 Task: Create a sub task Release to Production / Go Live for the task  Integrate a new online platform for online cooking lessons in the project BitRise , assign it to team member softage.3@softage.net and update the status of the sub task to  Off Track , set the priority of the sub task to High
Action: Mouse moved to (767, 420)
Screenshot: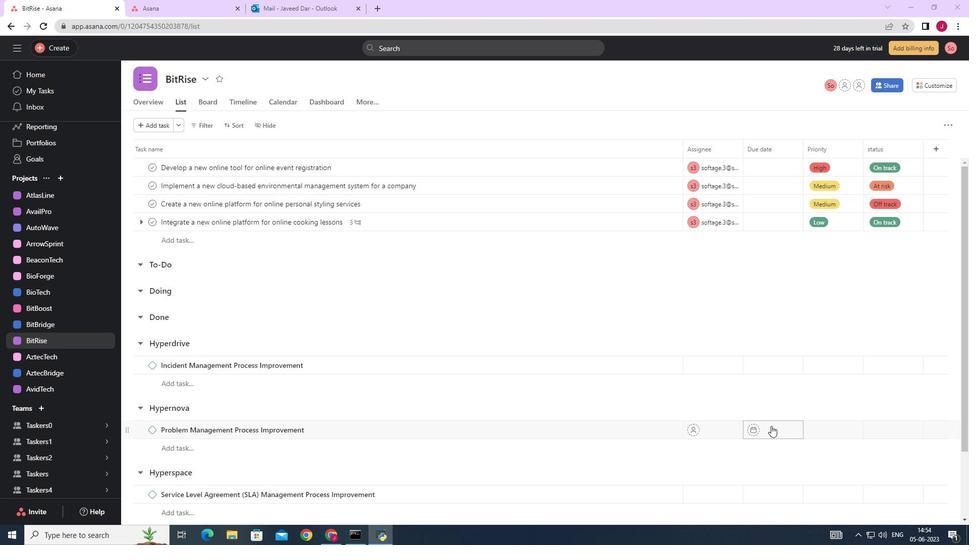 
Action: Mouse scrolled (767, 420) with delta (0, 0)
Screenshot: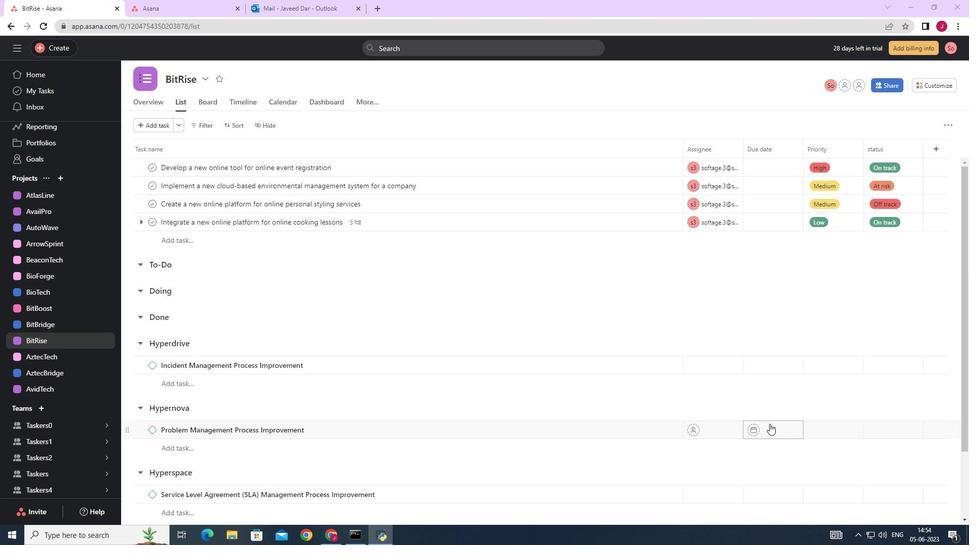 
Action: Mouse scrolled (767, 420) with delta (0, 0)
Screenshot: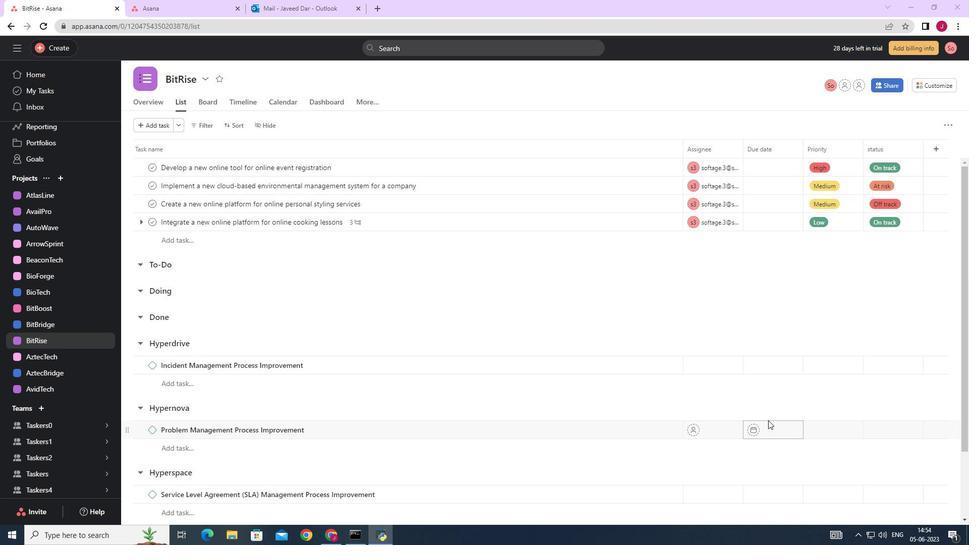 
Action: Mouse moved to (624, 218)
Screenshot: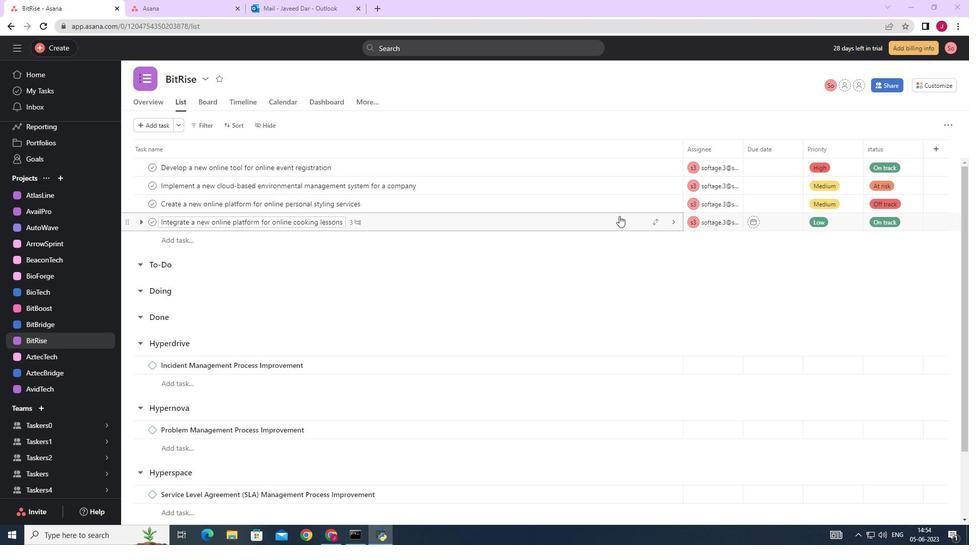 
Action: Mouse pressed left at (623, 218)
Screenshot: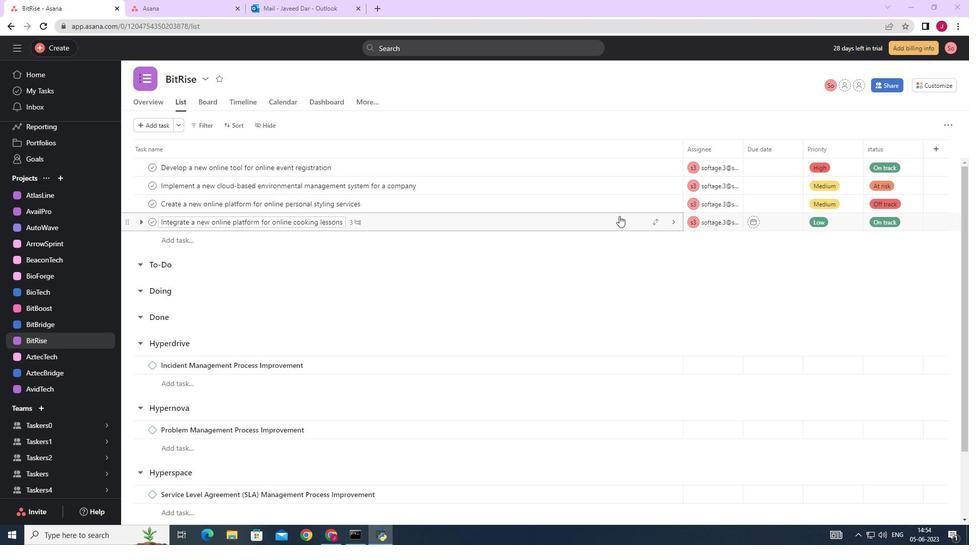 
Action: Mouse moved to (801, 353)
Screenshot: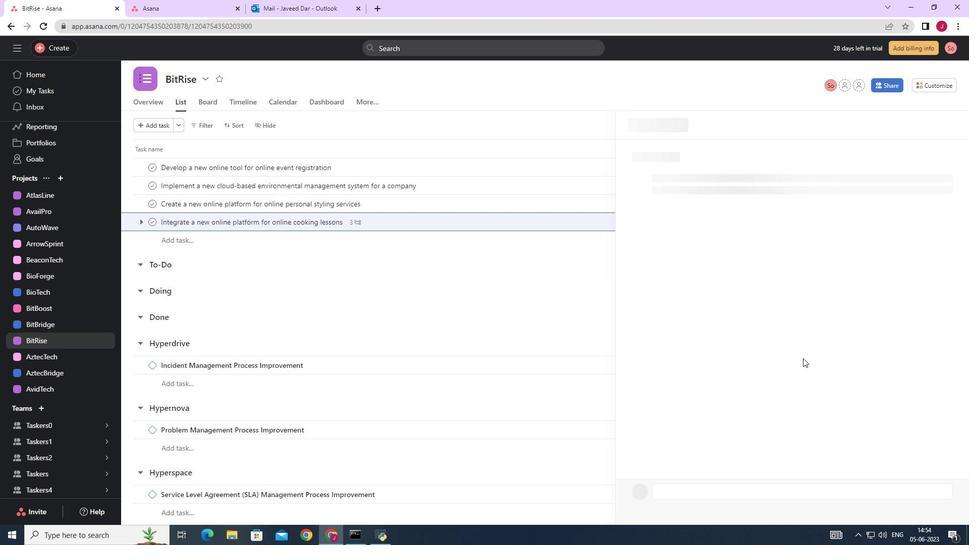 
Action: Mouse scrolled (801, 353) with delta (0, 0)
Screenshot: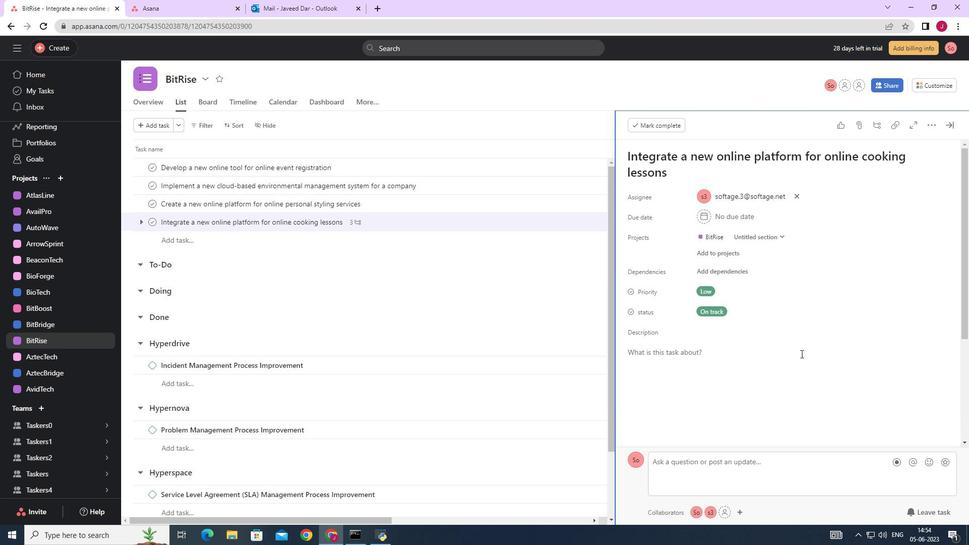
Action: Mouse scrolled (801, 353) with delta (0, 0)
Screenshot: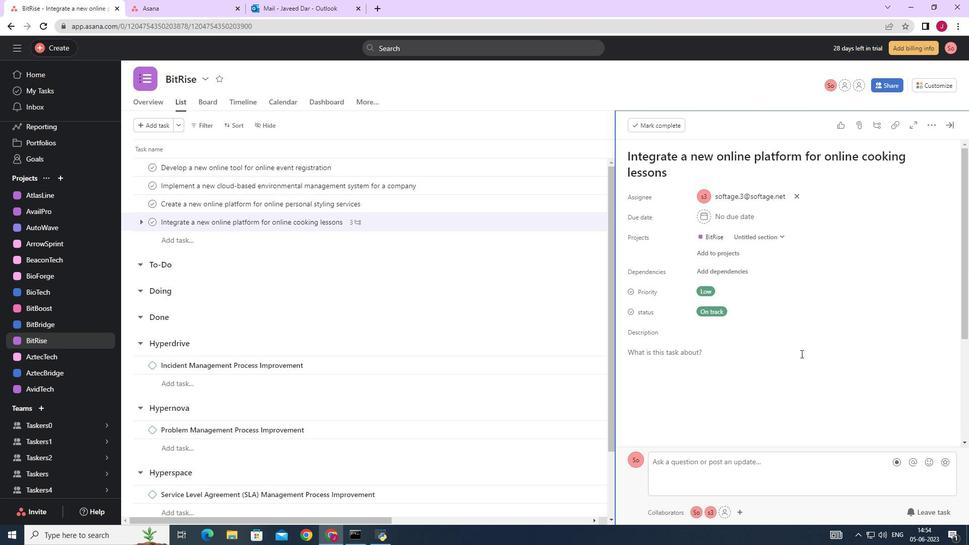 
Action: Mouse moved to (801, 353)
Screenshot: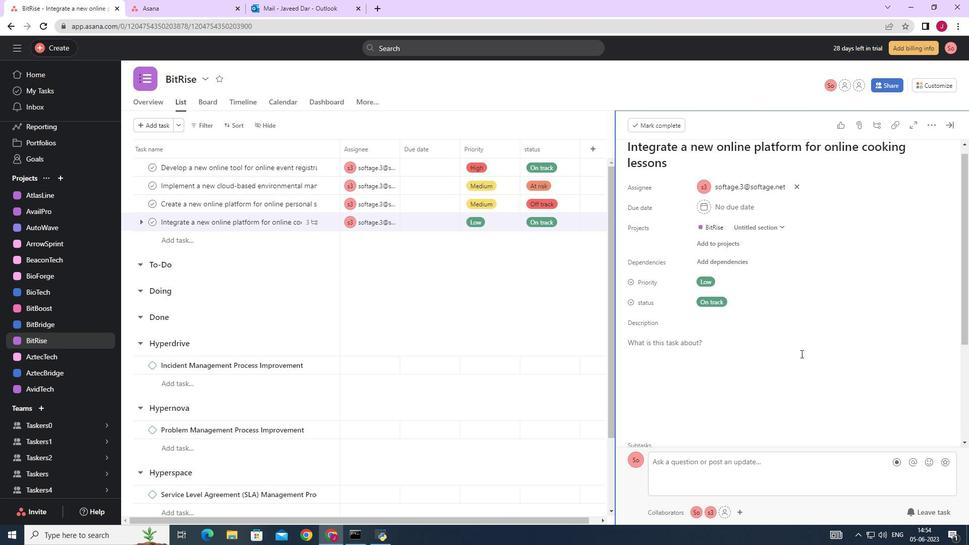 
Action: Mouse scrolled (801, 353) with delta (0, 0)
Screenshot: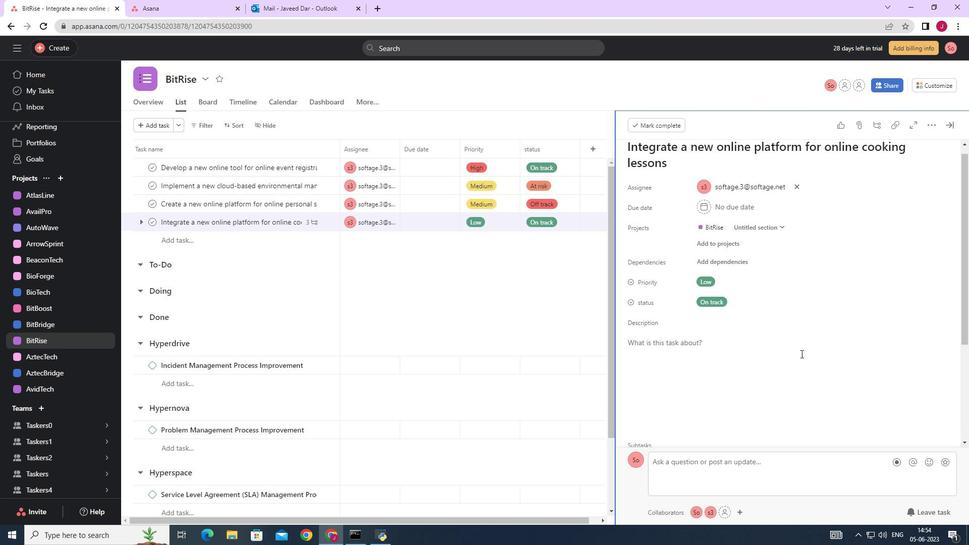 
Action: Mouse moved to (653, 377)
Screenshot: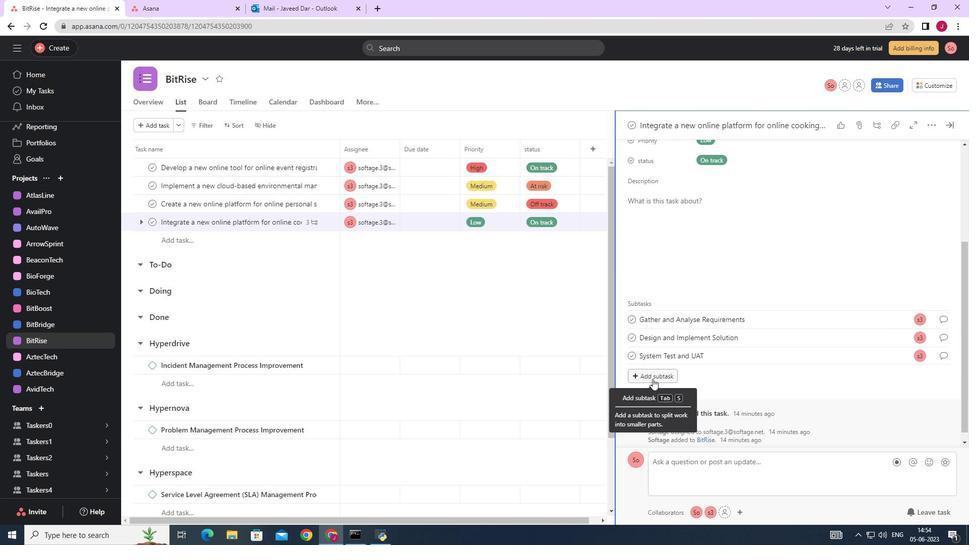 
Action: Mouse pressed left at (653, 377)
Screenshot: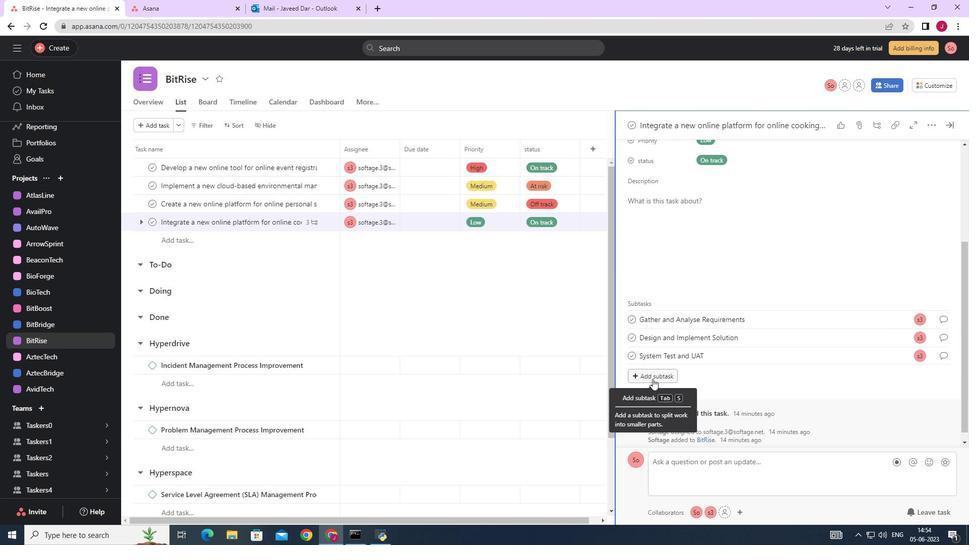 
Action: Key pressed <Key.caps_lock><Key.caps_lock>r<Key.caps_lock>ELEASE<Key.space>TO<Key.space>PRODUCTION<Key.space>/<Key.space><Key.caps_lock>g<Key.caps_lock>O<Key.space><Key.caps_lock>l<Key.caps_lock>IVE
Screenshot: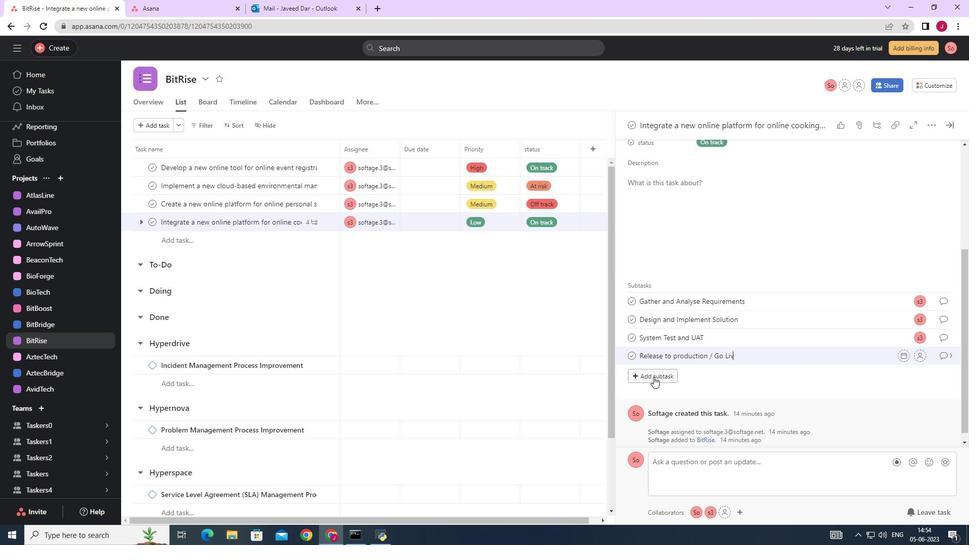 
Action: Mouse moved to (919, 355)
Screenshot: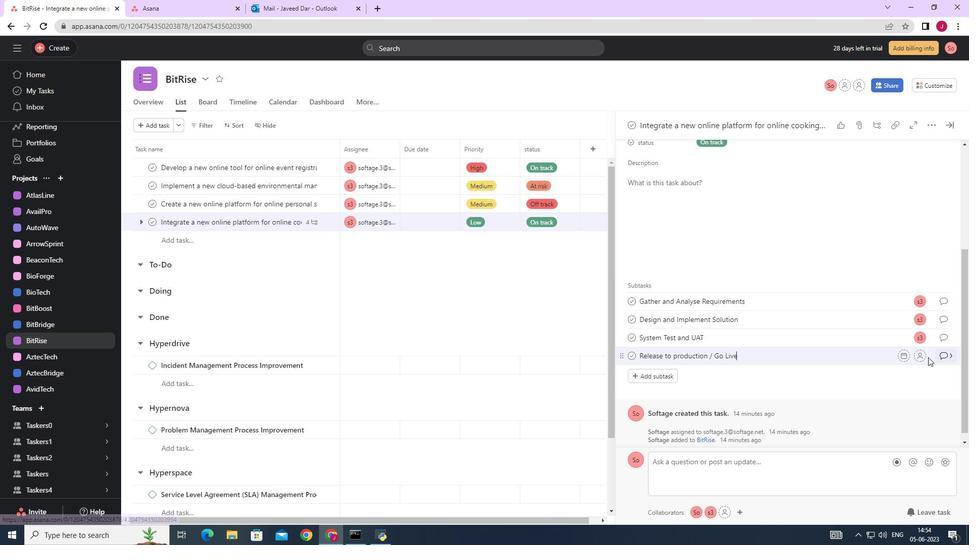 
Action: Mouse pressed left at (919, 355)
Screenshot: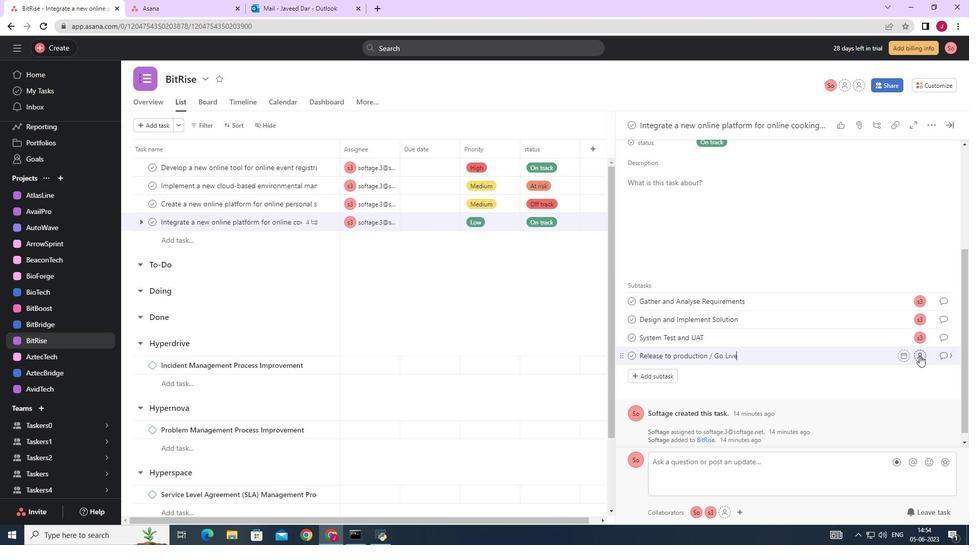 
Action: Key pressed SOFTAGE.
Screenshot: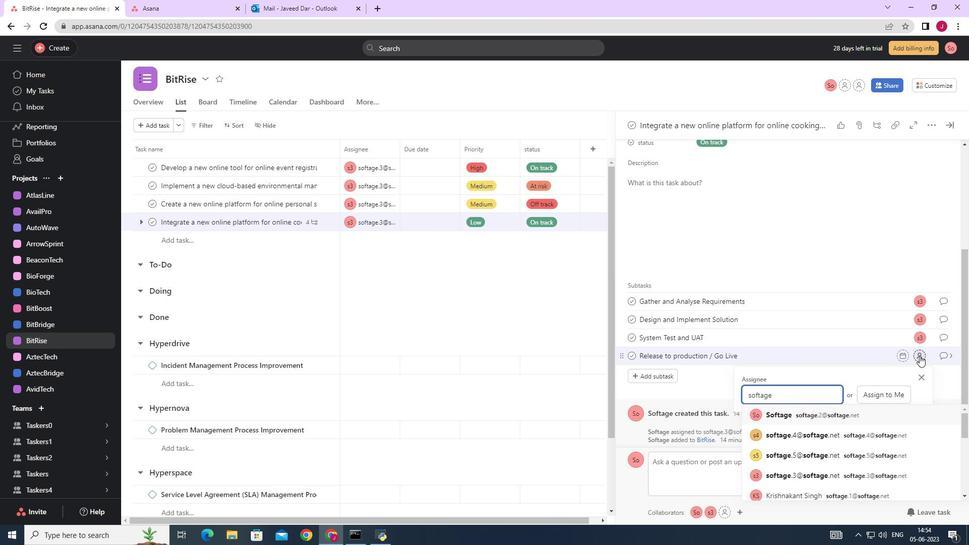 
Action: Mouse moved to (900, 351)
Screenshot: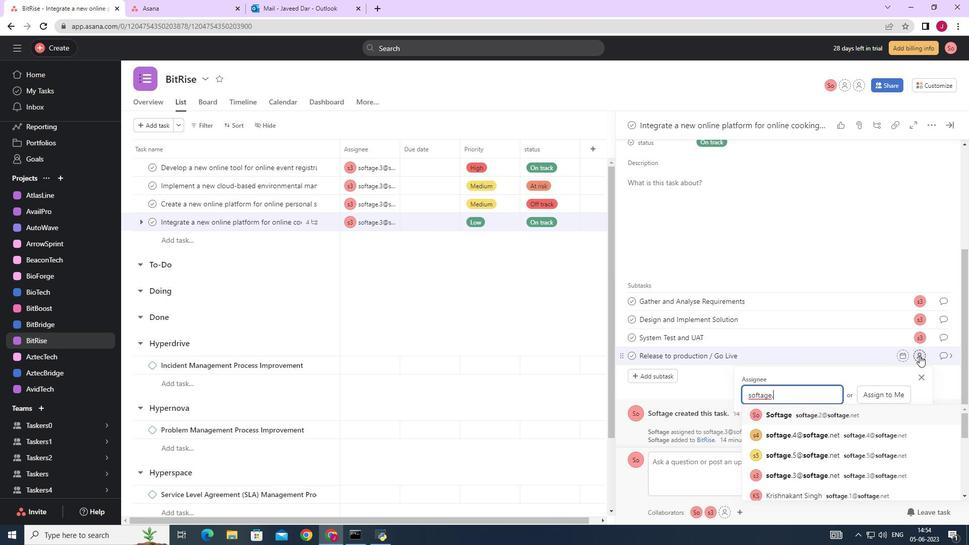 
Action: Key pressed 3
Screenshot: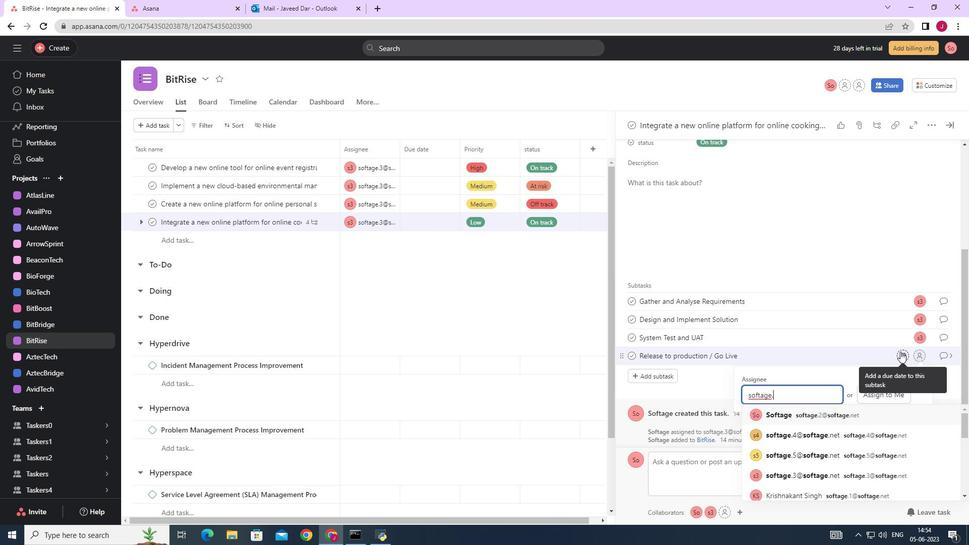 
Action: Mouse moved to (802, 415)
Screenshot: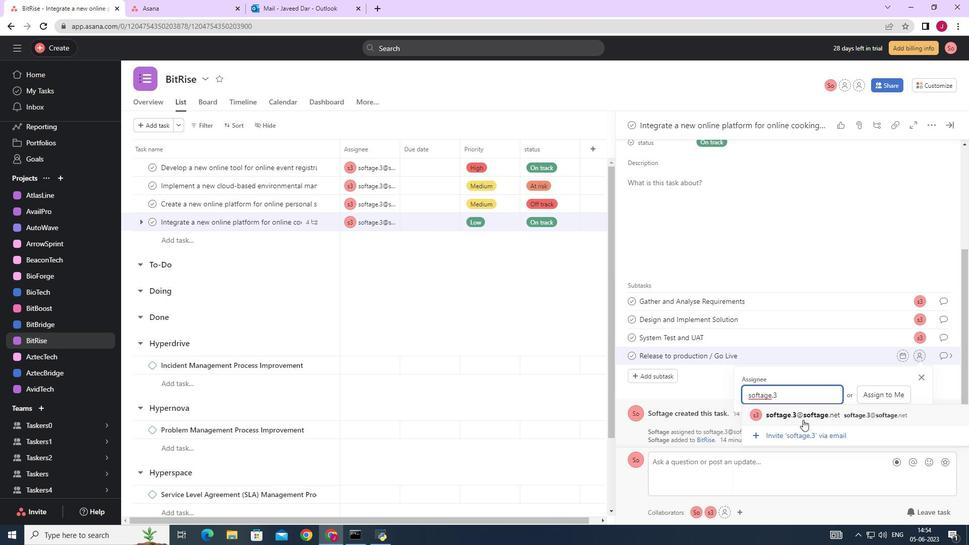
Action: Mouse pressed left at (802, 415)
Screenshot: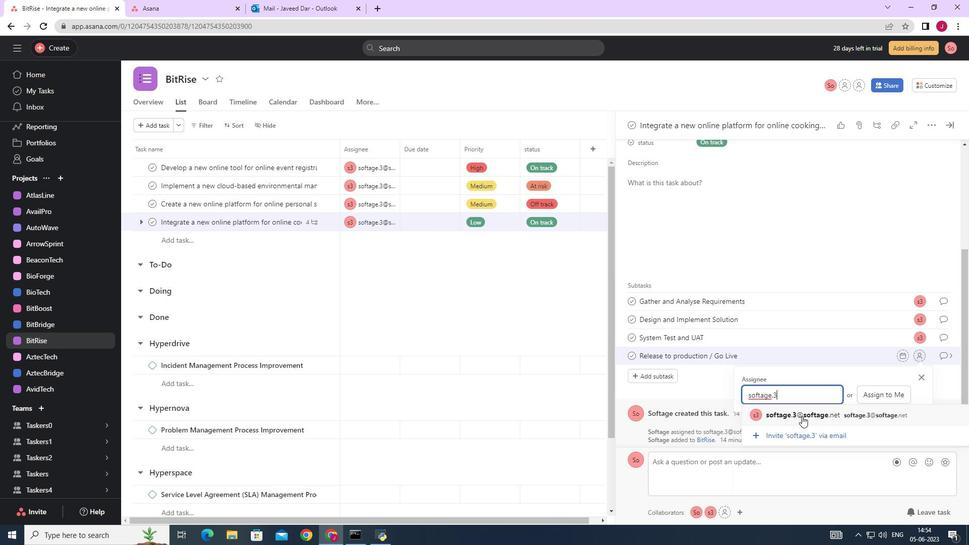 
Action: Mouse moved to (944, 353)
Screenshot: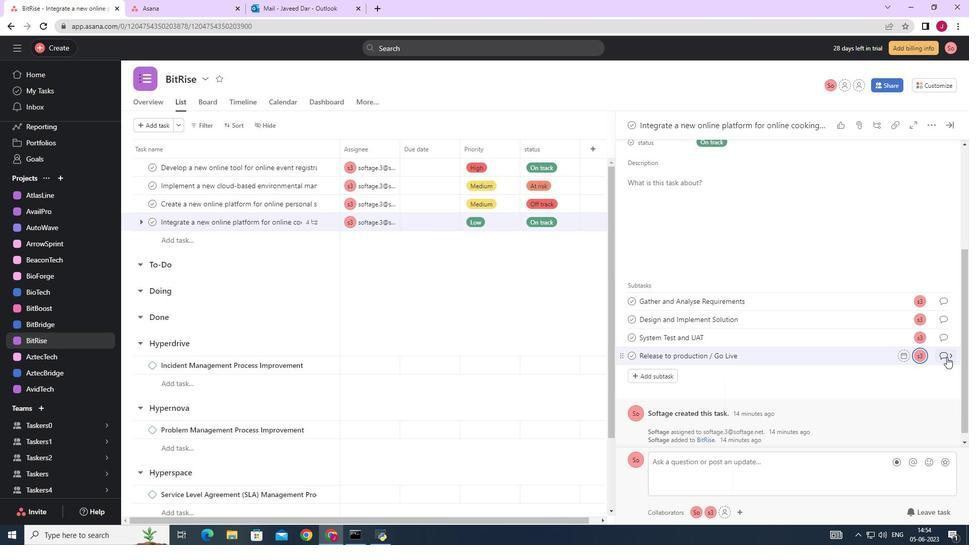 
Action: Mouse pressed left at (944, 353)
Screenshot: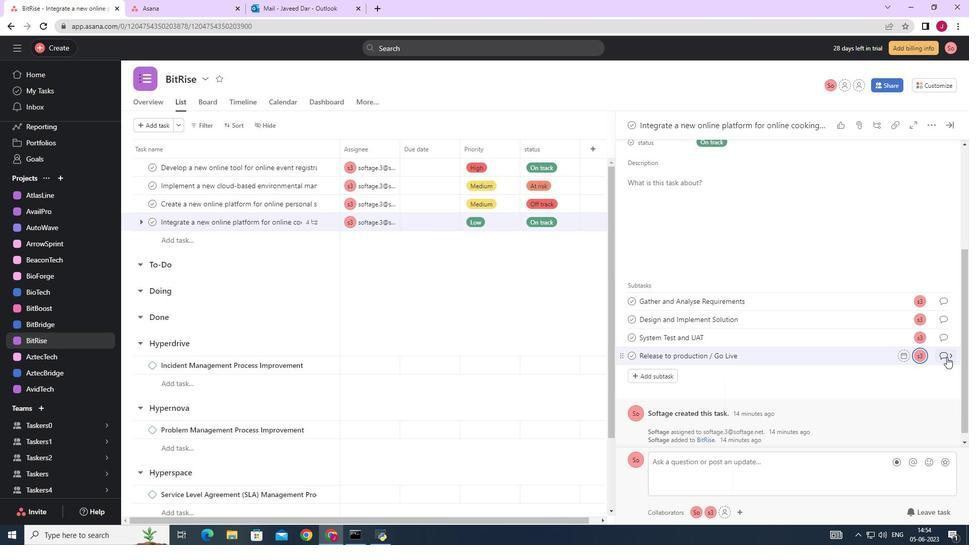 
Action: Mouse moved to (681, 266)
Screenshot: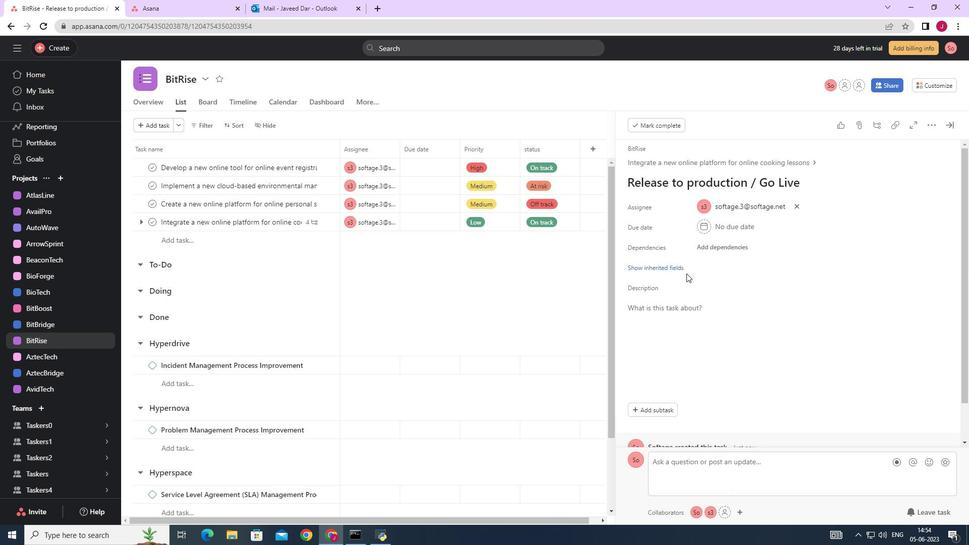 
Action: Mouse pressed left at (681, 266)
Screenshot: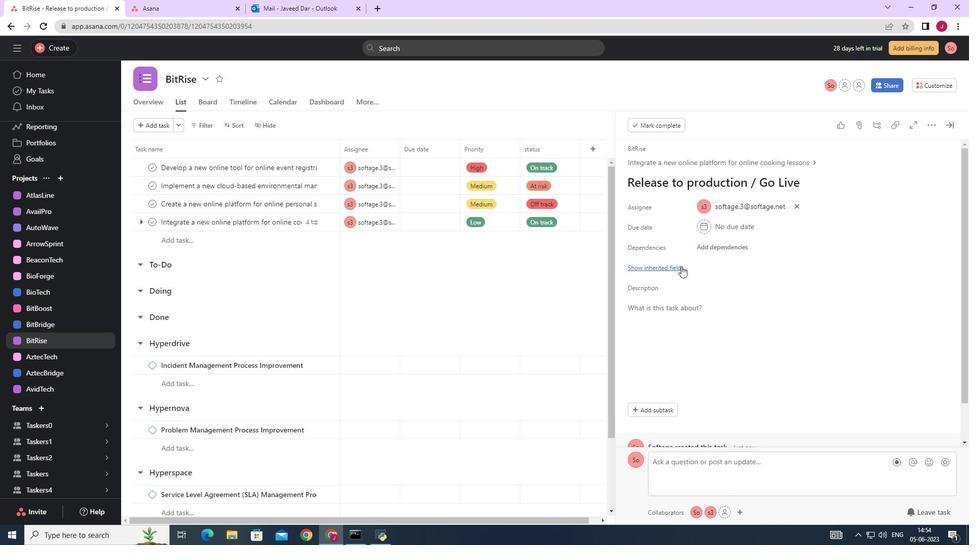 
Action: Mouse moved to (710, 288)
Screenshot: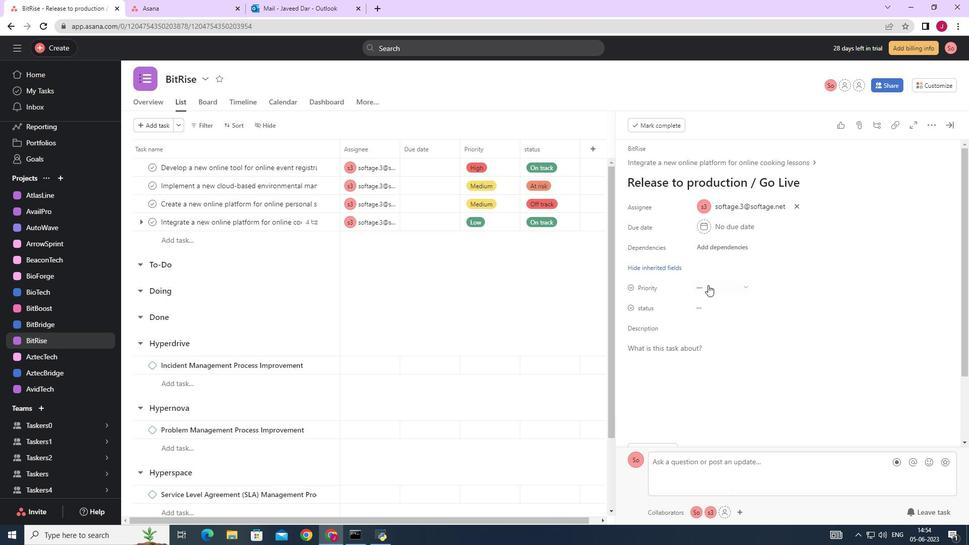 
Action: Mouse pressed left at (710, 288)
Screenshot: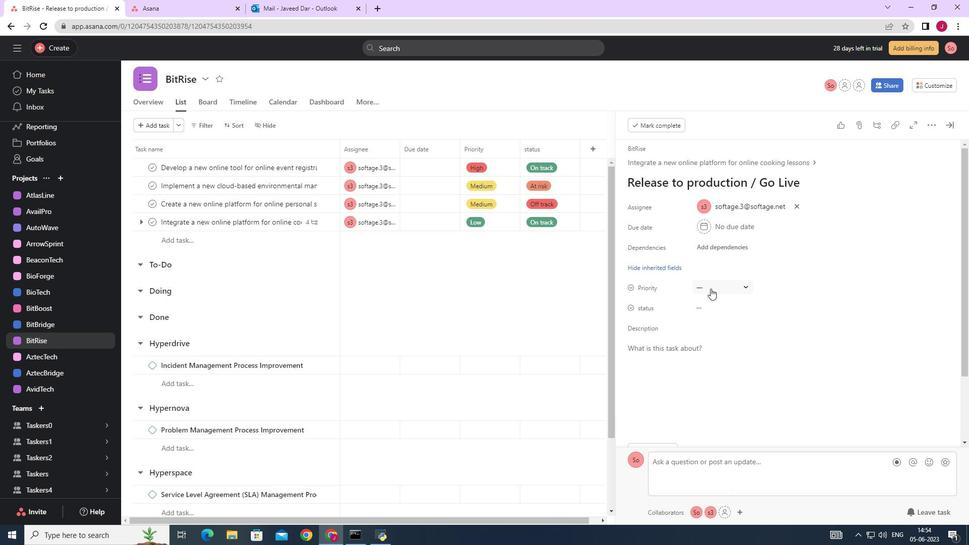 
Action: Mouse moved to (729, 322)
Screenshot: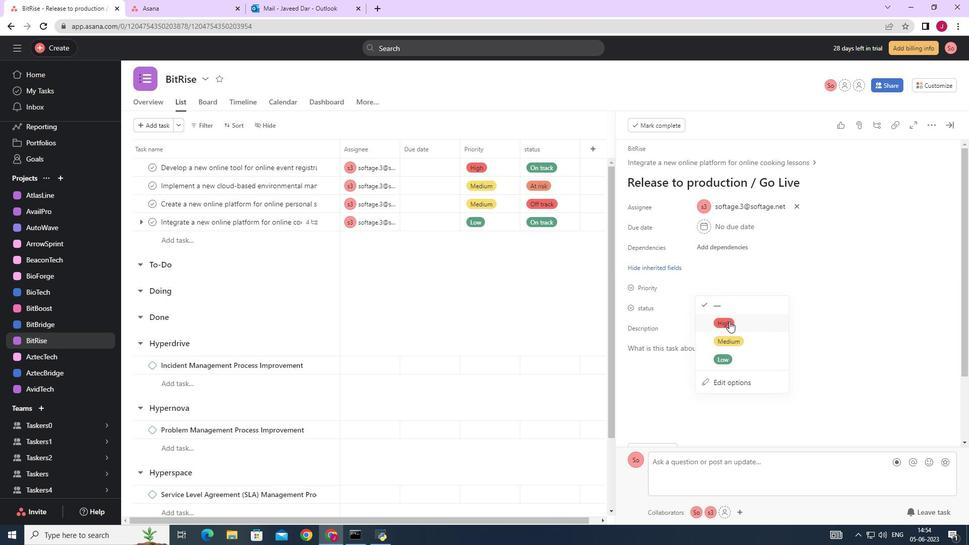 
Action: Mouse pressed left at (729, 322)
Screenshot: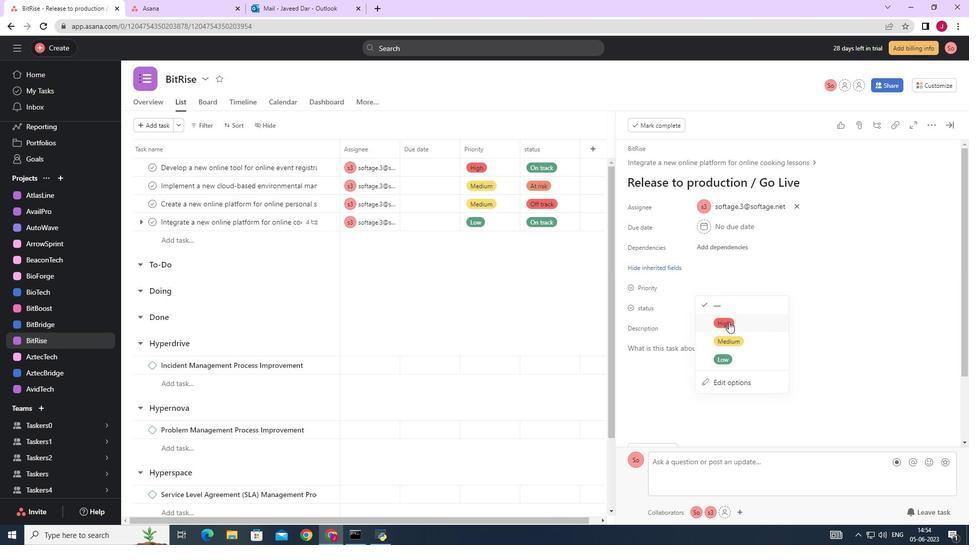
Action: Mouse moved to (712, 306)
Screenshot: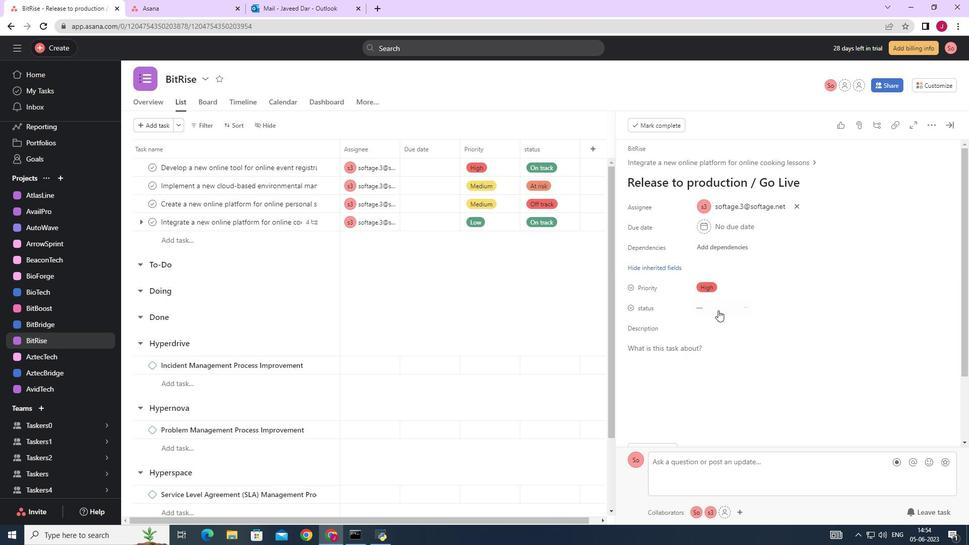 
Action: Mouse pressed left at (712, 306)
Screenshot: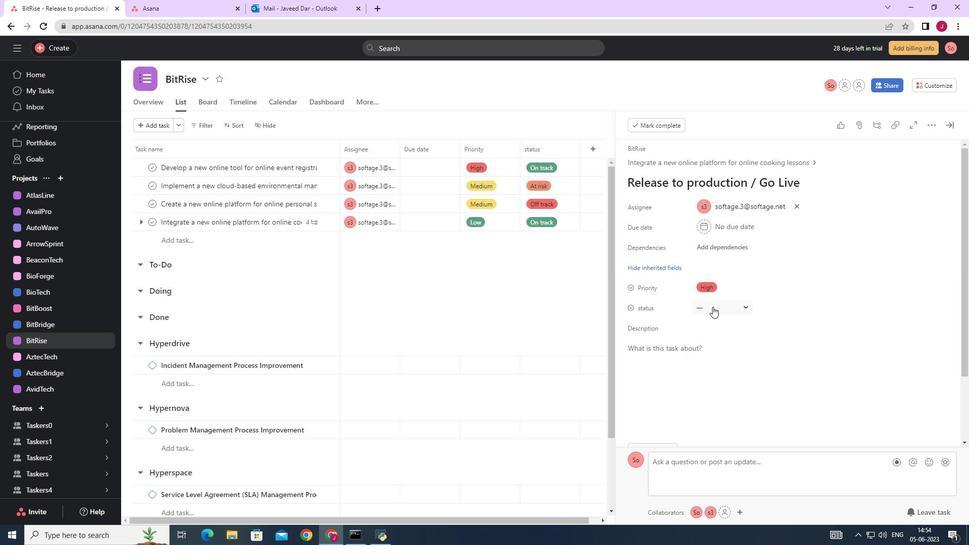 
Action: Mouse moved to (729, 358)
Screenshot: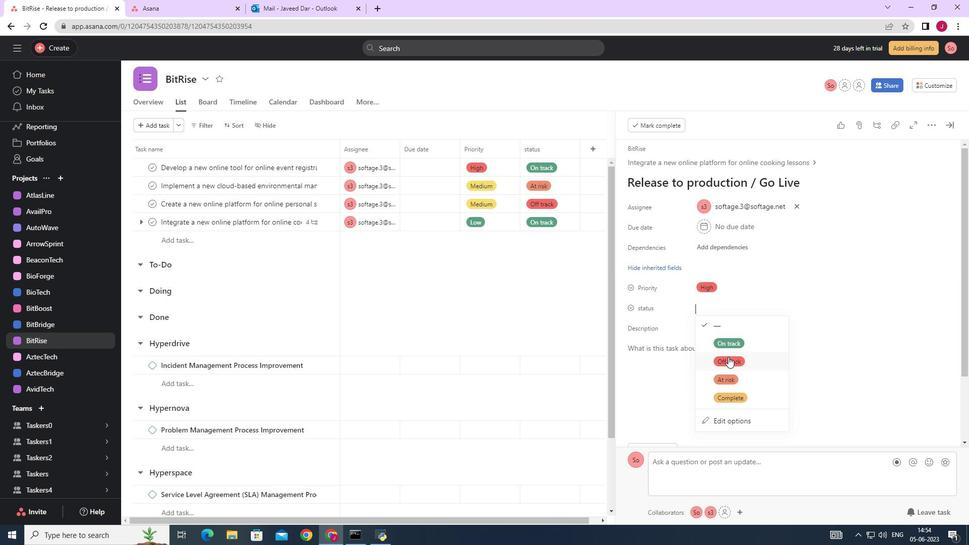 
Action: Mouse pressed left at (729, 358)
Screenshot: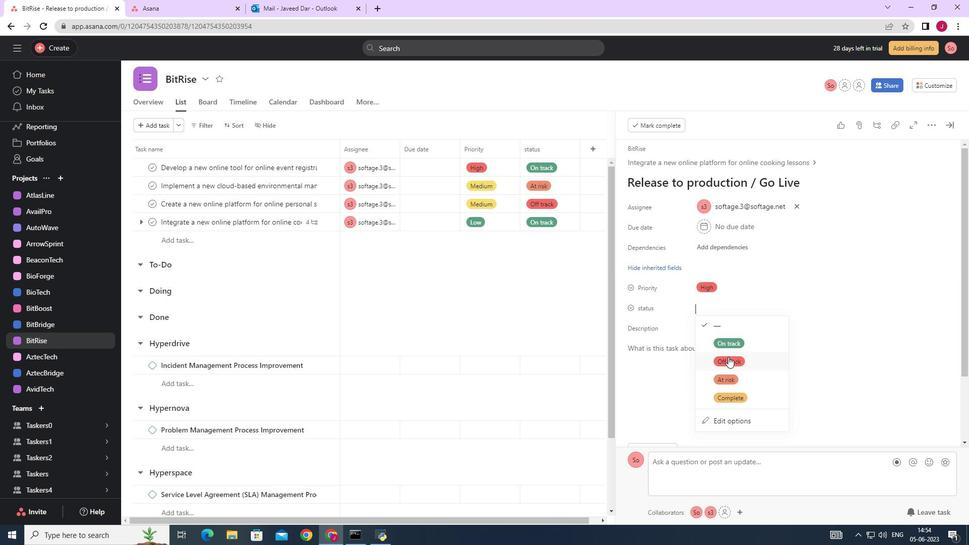 
Action: Mouse moved to (951, 123)
Screenshot: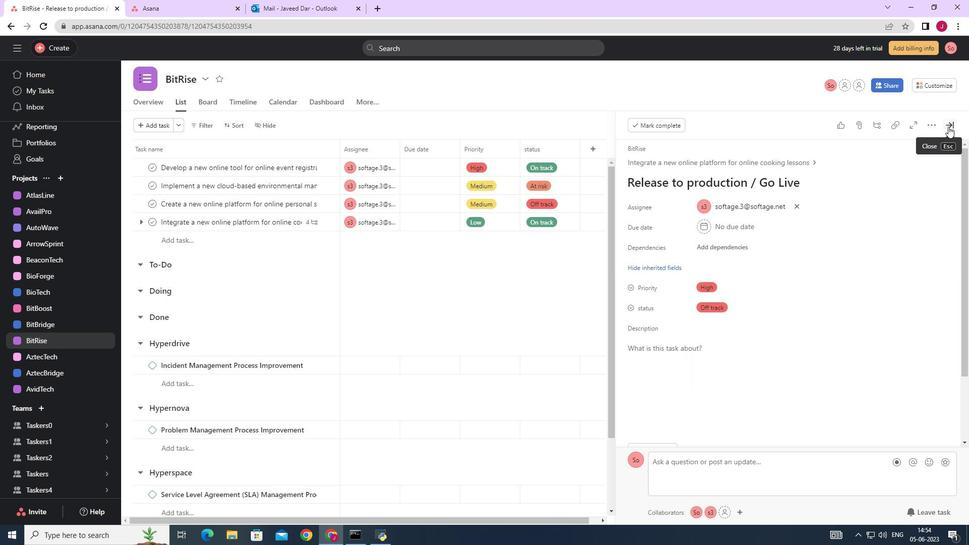 
Action: Mouse pressed left at (951, 123)
Screenshot: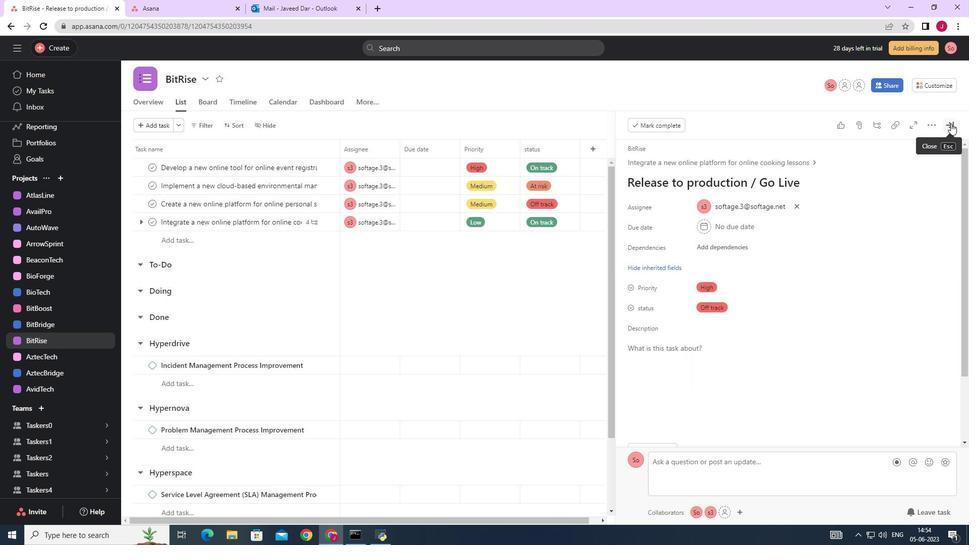 
